 Task: Create Workspace Inbound Marketing Agencies Workspace description Create and manage company-wide innovation and R&D programs. Workspace type Engineering-IT
Action: Mouse moved to (340, 75)
Screenshot: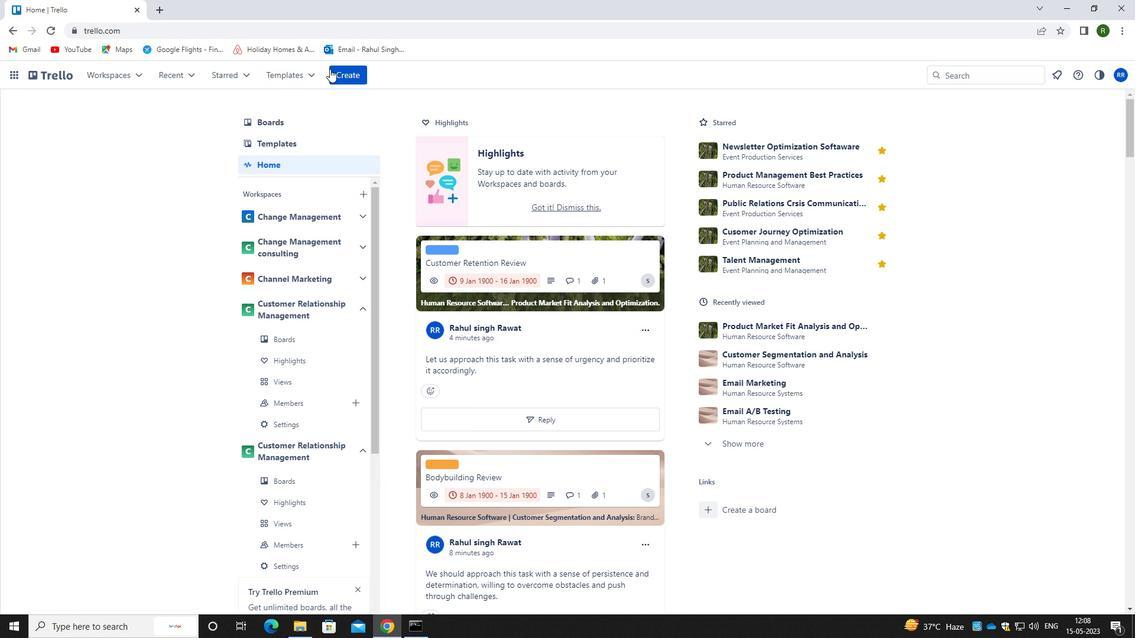 
Action: Mouse pressed left at (340, 75)
Screenshot: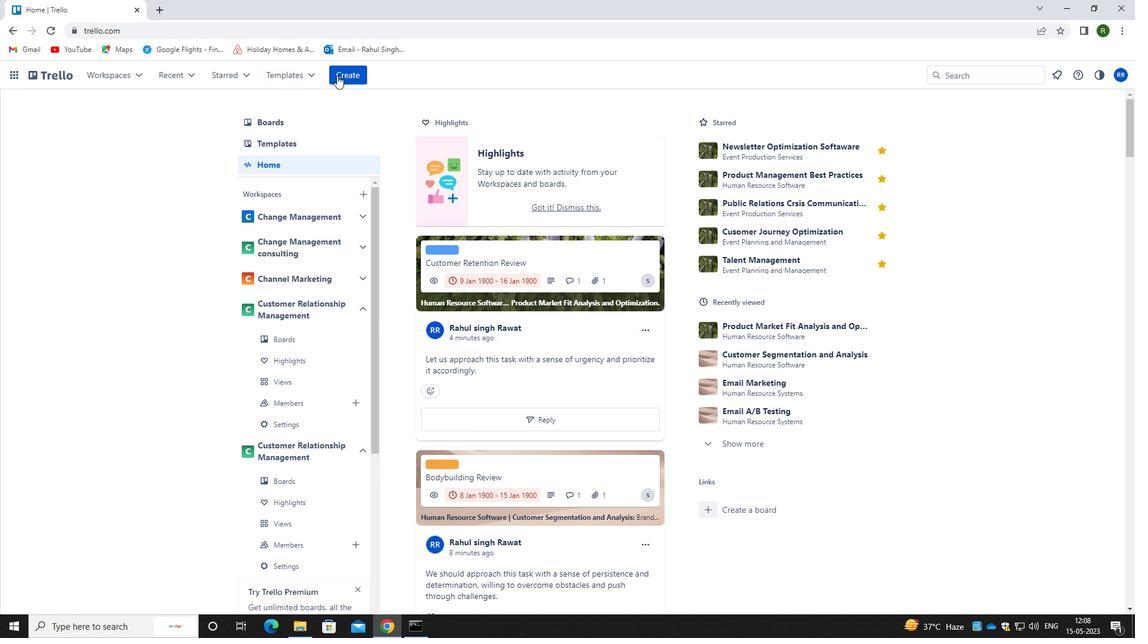 
Action: Mouse moved to (409, 204)
Screenshot: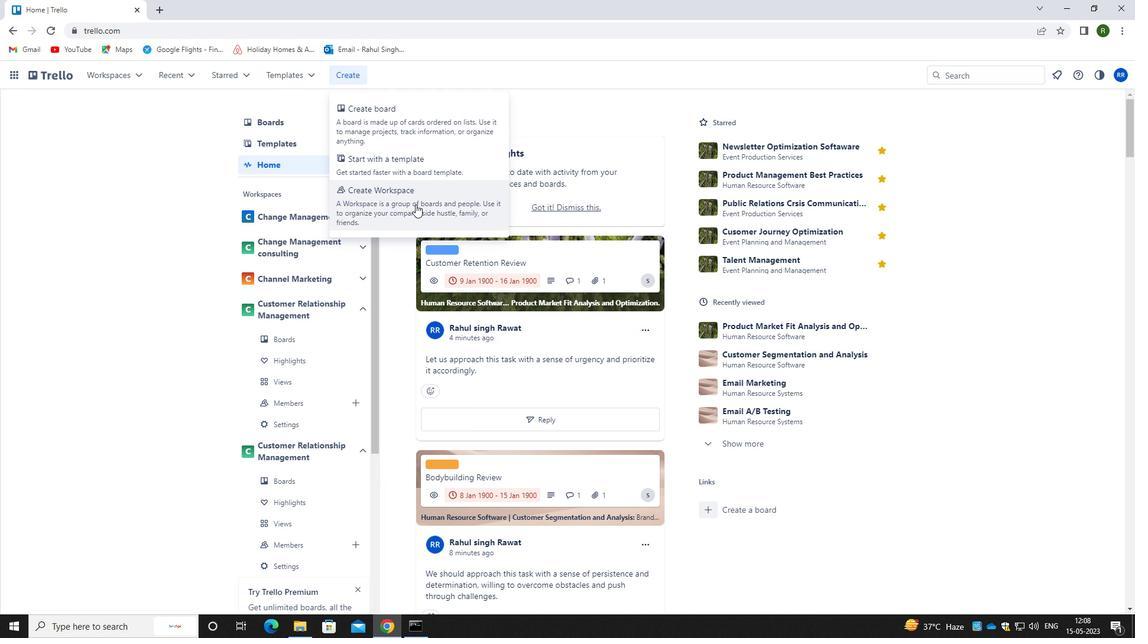 
Action: Mouse pressed left at (409, 204)
Screenshot: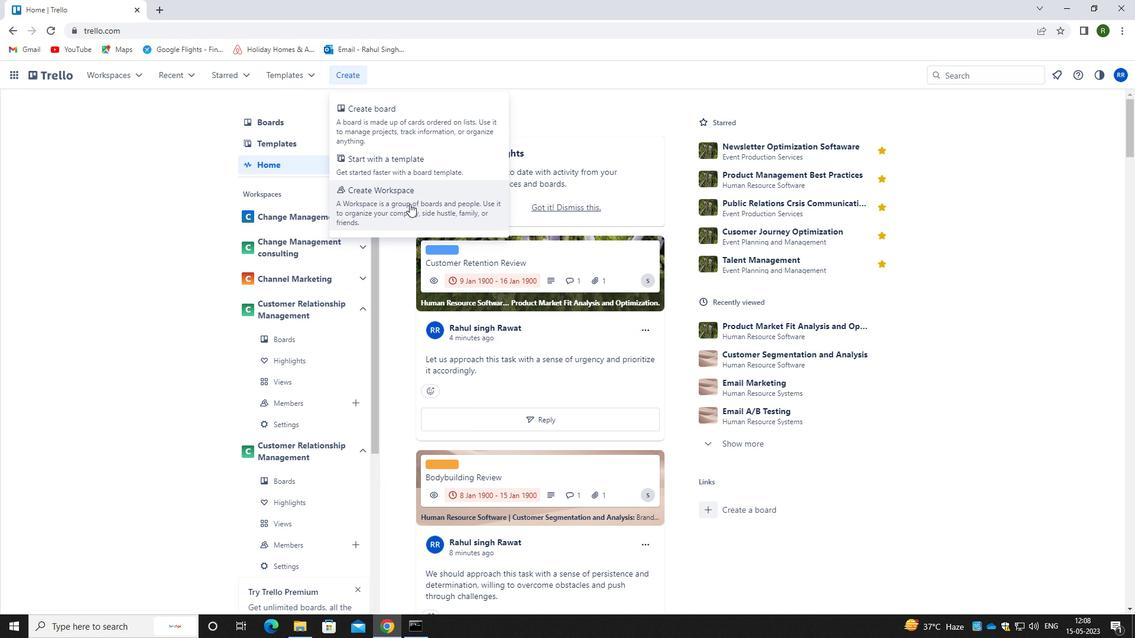 
Action: Mouse moved to (389, 213)
Screenshot: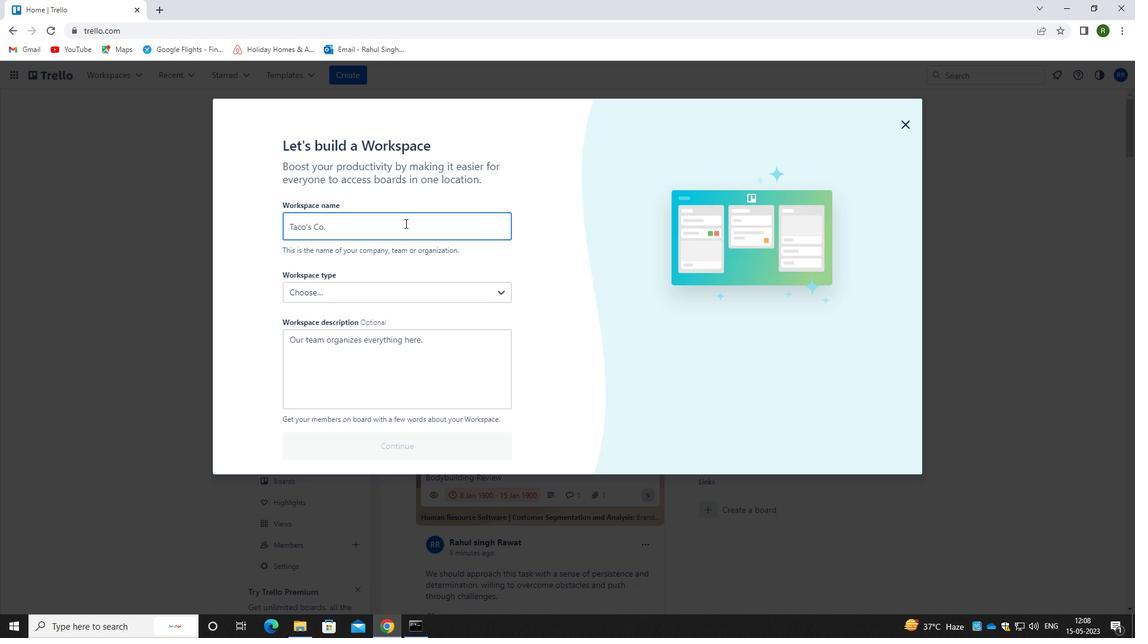 
Action: Key pressed <Key.caps_lock>i<Key.caps_lock>nbound<Key.space><Key.caps_lock>m<Key.caps_lock>arketing<Key.space><Key.caps_lock>a<Key.caps_lock>genscire<Key.backspace><Key.backspace>es
Screenshot: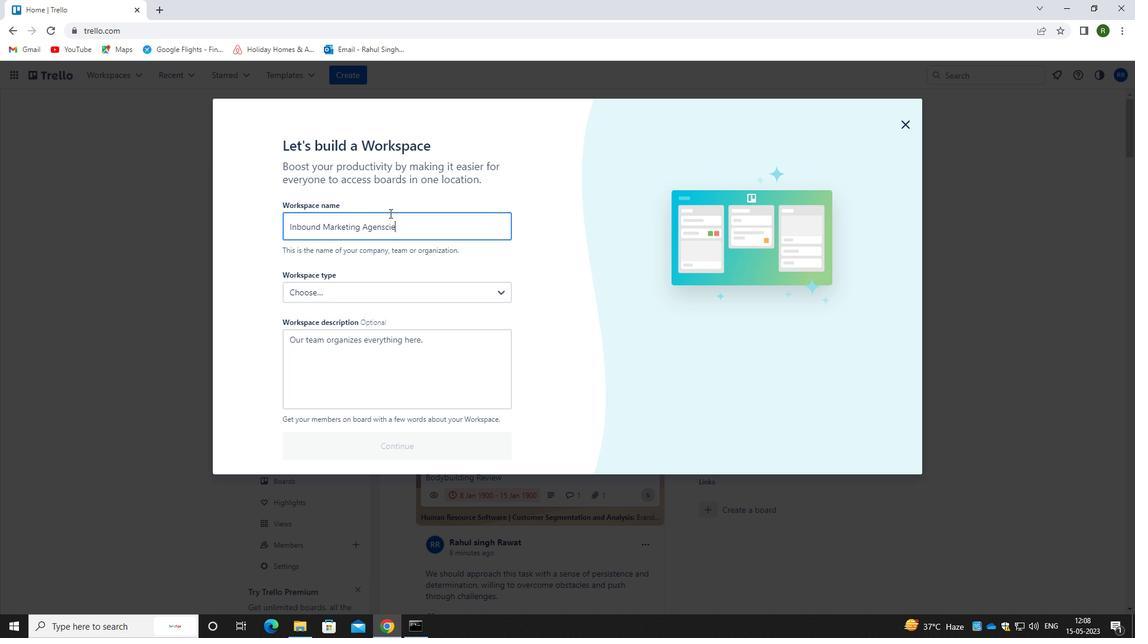 
Action: Mouse moved to (412, 251)
Screenshot: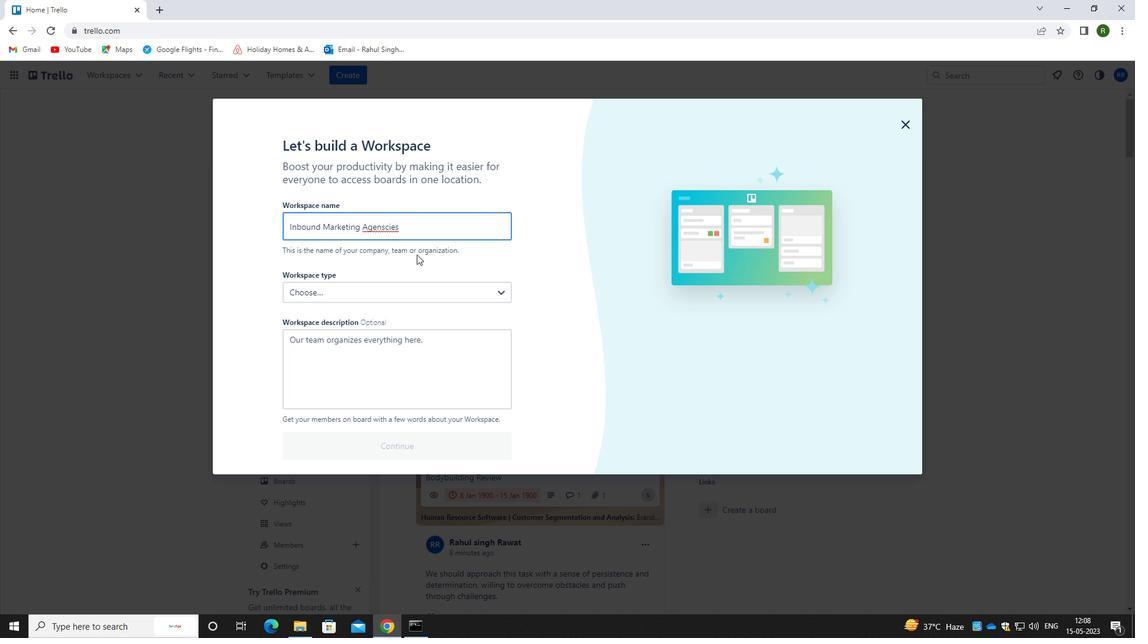 
Action: Key pressed <Key.backspace><Key.backspace><Key.backspace><Key.backspace><Key.backspace>cies
Screenshot: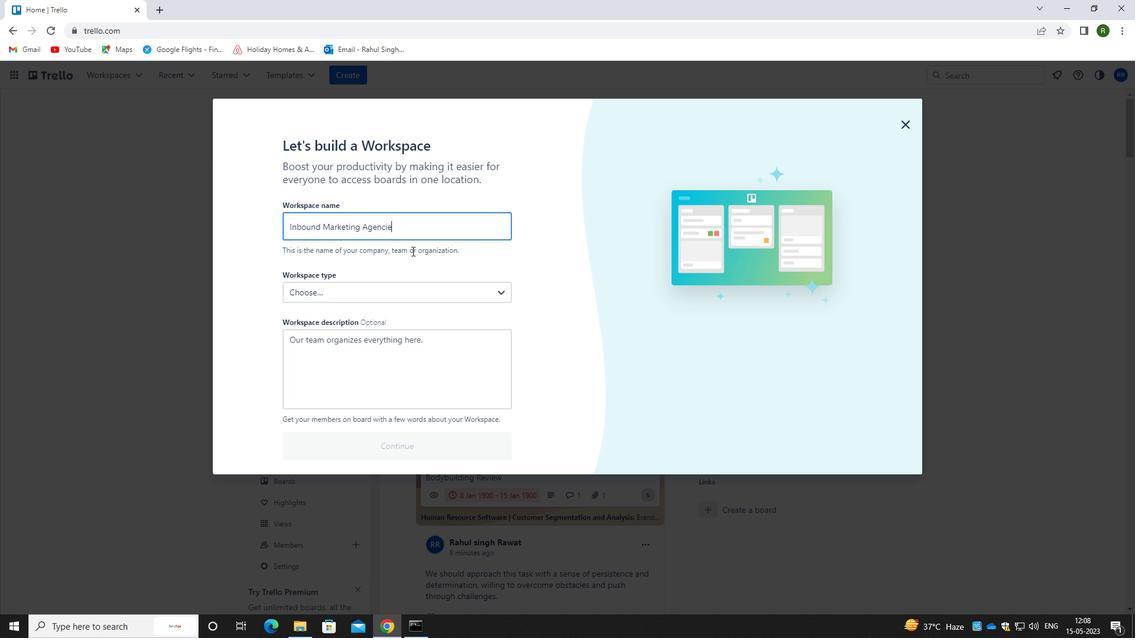 
Action: Mouse moved to (366, 370)
Screenshot: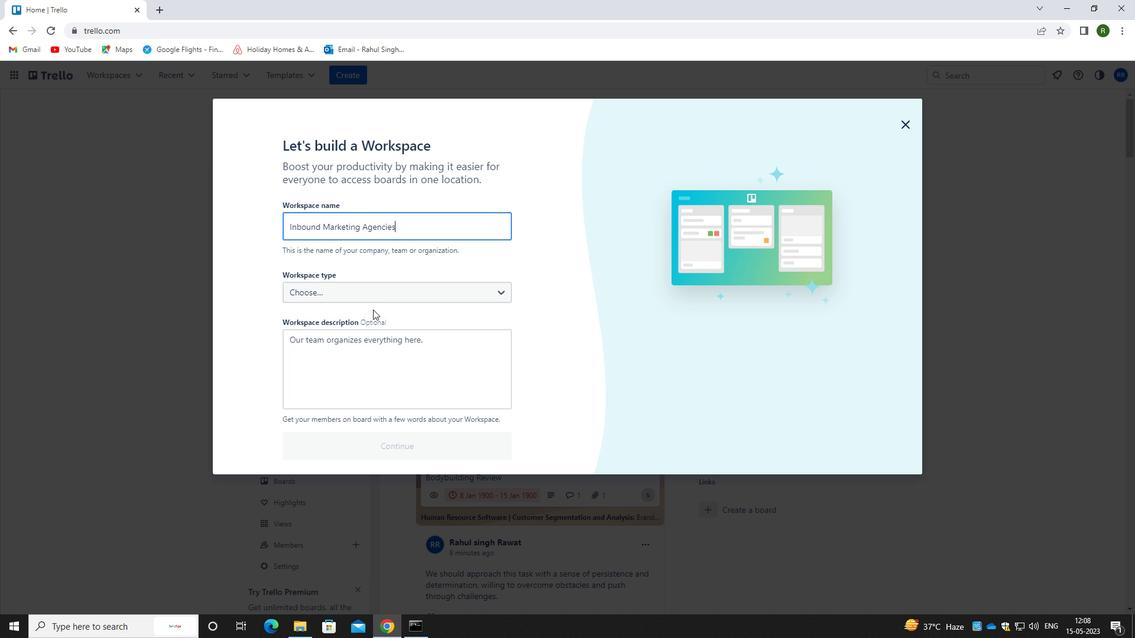 
Action: Mouse pressed left at (366, 370)
Screenshot: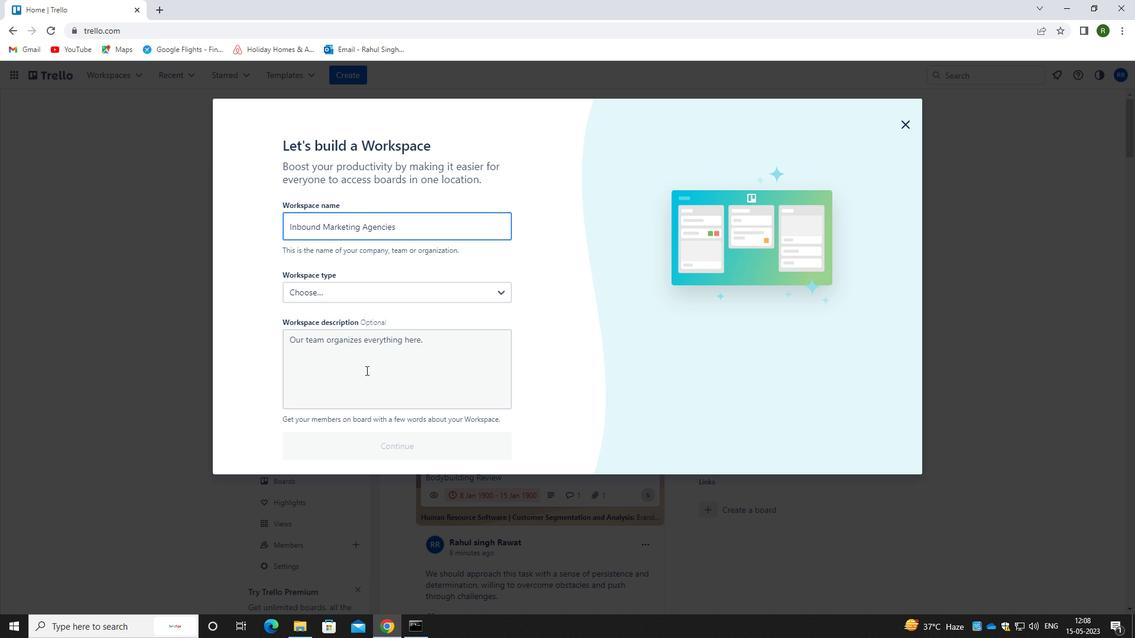 
Action: Key pressed <Key.caps_lock>m<Key.backspace>c<Key.caps_lock>reate<Key.space>and<Key.space>mang<Key.backspace>age<Key.space>company-wide<Key.space>innvation<Key.space>and<Key.space><Key.caps_lock>r<Key.shift><Key.shift><Key.shift><Key.shift><Key.shift><Key.shift><Key.shift><Key.shift><Key.shift><Key.shift><Key.shift><Key.shift><Key.shift><Key.shift><Key.shift><Key.shift><Key.shift><Key.shift><Key.shift><Key.shift><Key.shift><Key.shift><Key.shift><Key.shift><Key.shift><Key.shift><Key.shift><Key.shift><Key.shift><Key.shift><Key.shift><Key.shift><Key.shift><Key.shift><Key.shift><Key.shift><Key.shift><Key.shift><Key.shift><Key.shift><Key.shift><Key.shift><Key.shift><Key.shift><Key.shift><Key.shift>&<Key.shift>D<Key.space>PROG<Key.backspace><Key.backspace><Key.backspace><Key.backspace><Key.caps_lock>P<Key.backspace><Key.backspace><Key.backspace><Key.shift>D<Key.space>PROGRAMMS
Screenshot: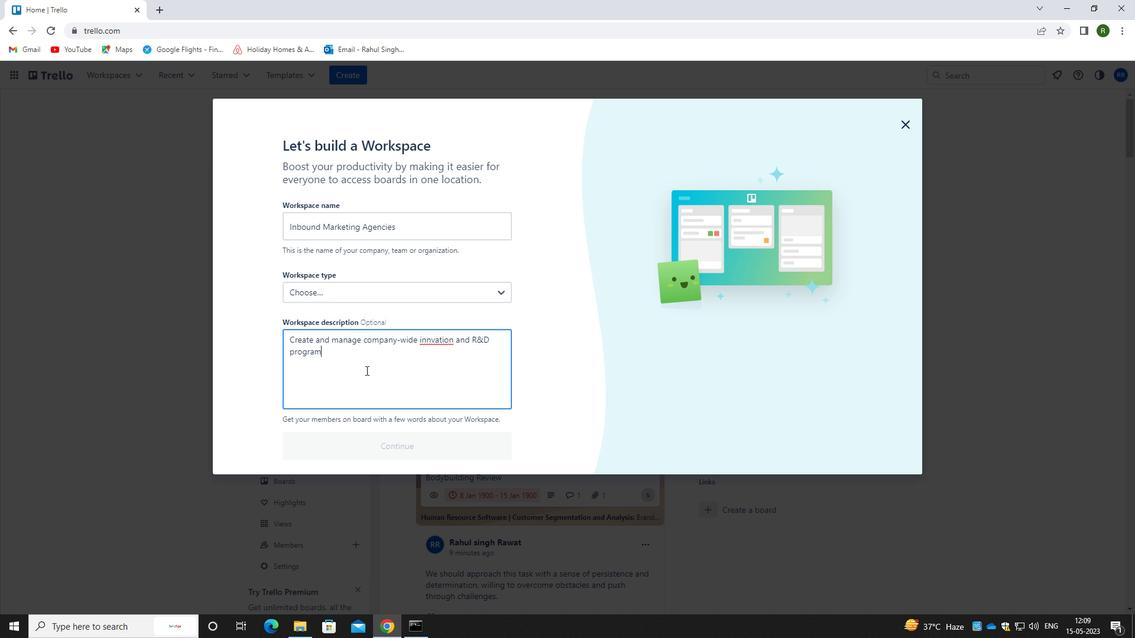 
Action: Mouse moved to (438, 338)
Screenshot: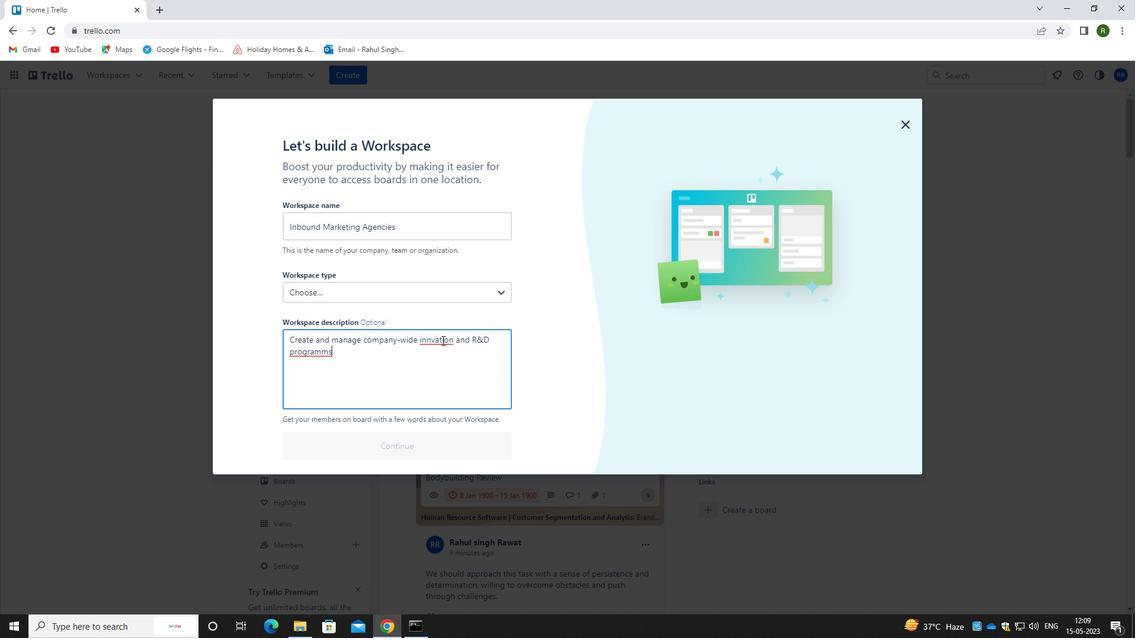 
Action: Mouse pressed left at (438, 338)
Screenshot: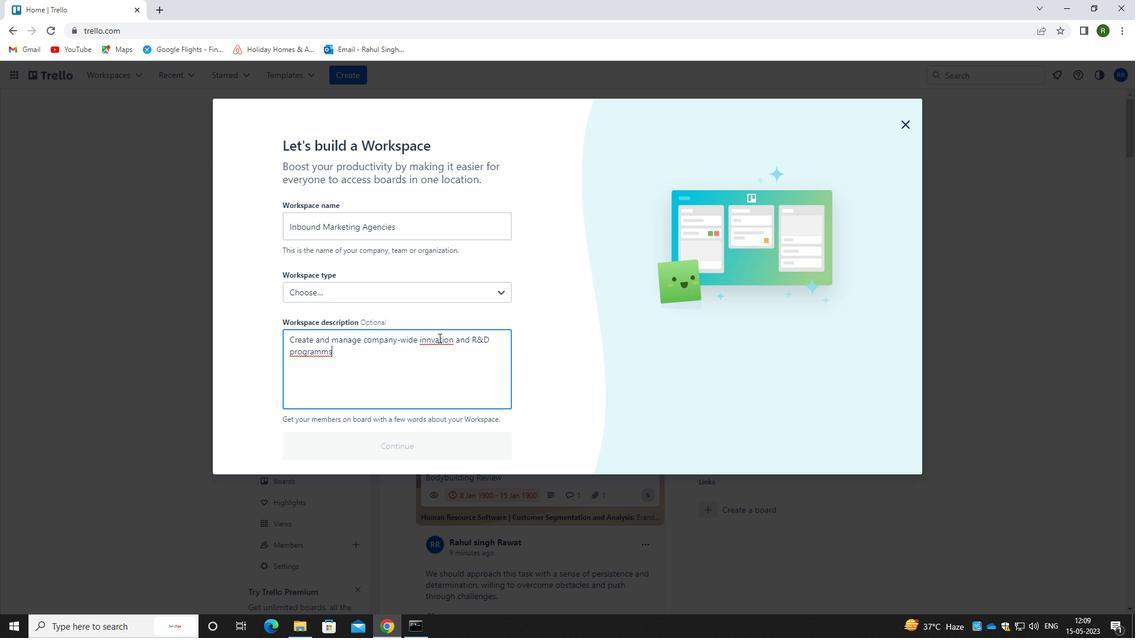 
Action: Mouse moved to (440, 338)
Screenshot: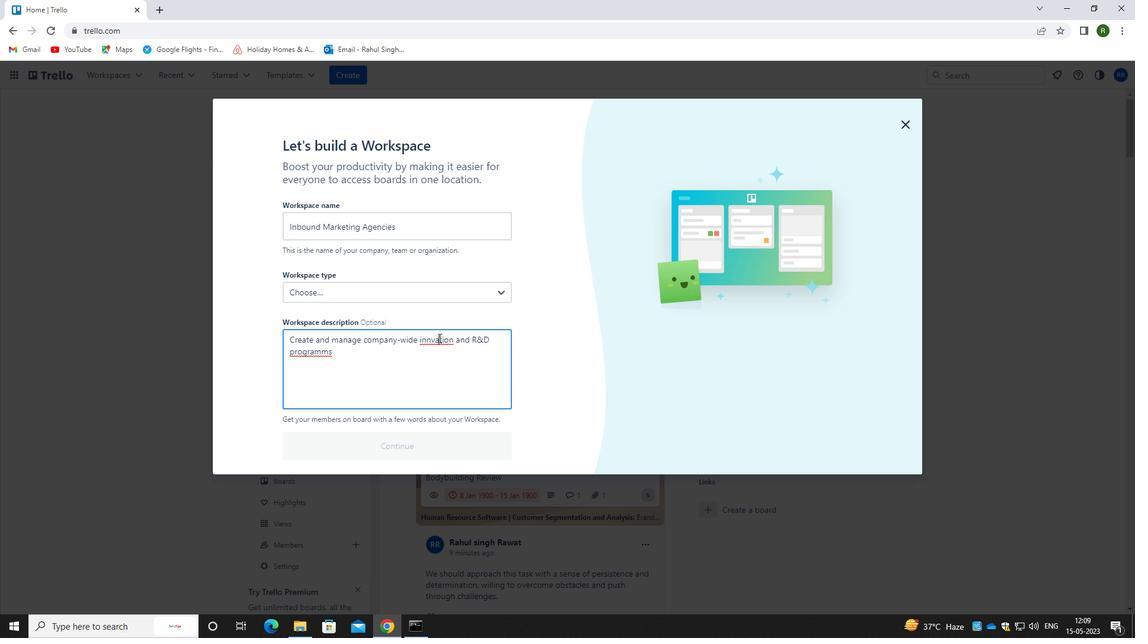 
Action: Key pressed <Key.backspace>OV
Screenshot: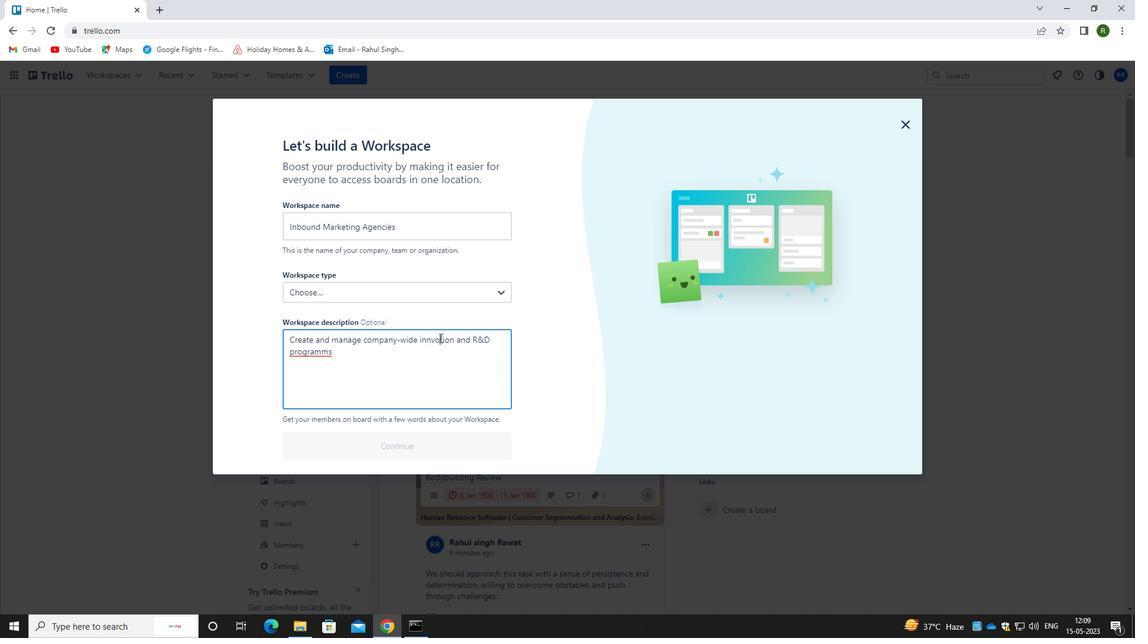 
Action: Mouse moved to (460, 378)
Screenshot: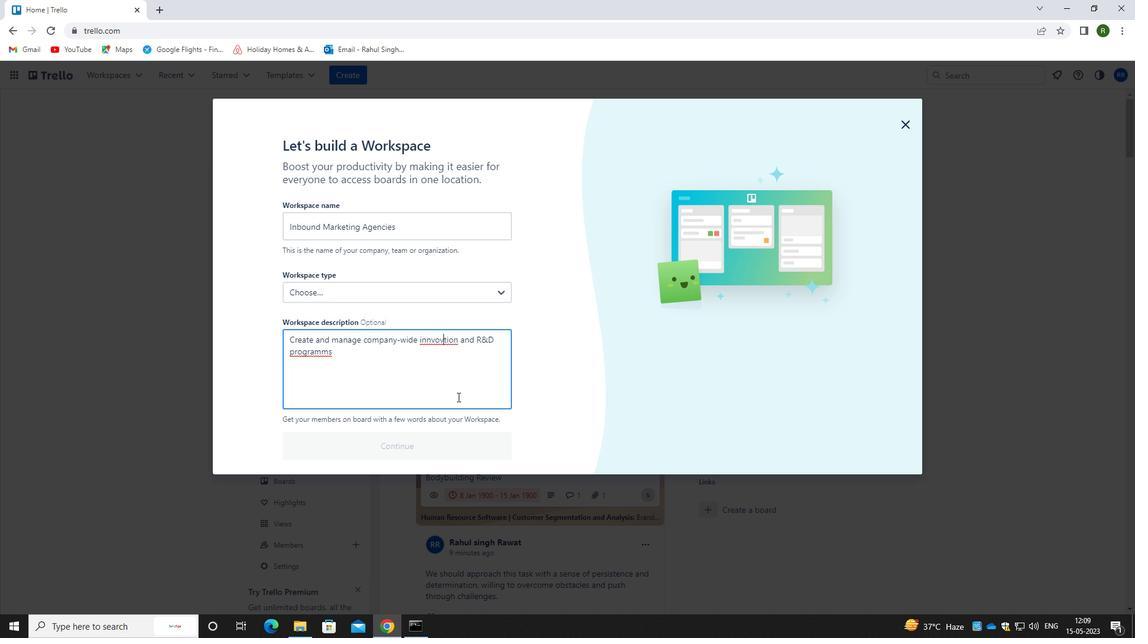
Action: Key pressed <Key.backspace>
Screenshot: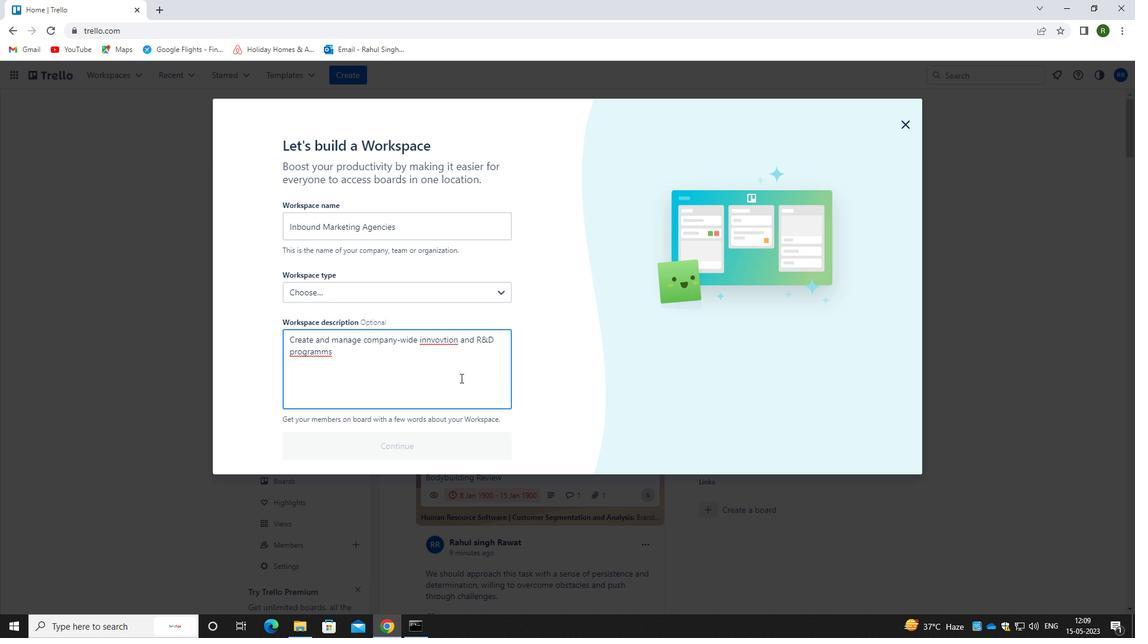 
Action: Mouse moved to (438, 380)
Screenshot: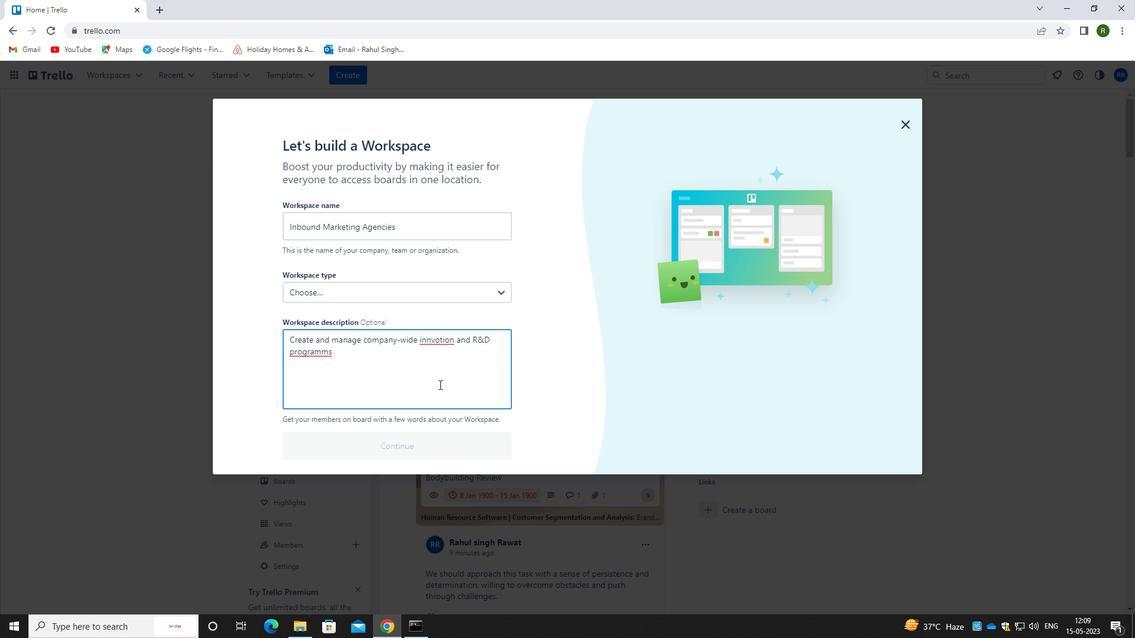 
Action: Key pressed <Key.backspace><Key.backspace>OV
Screenshot: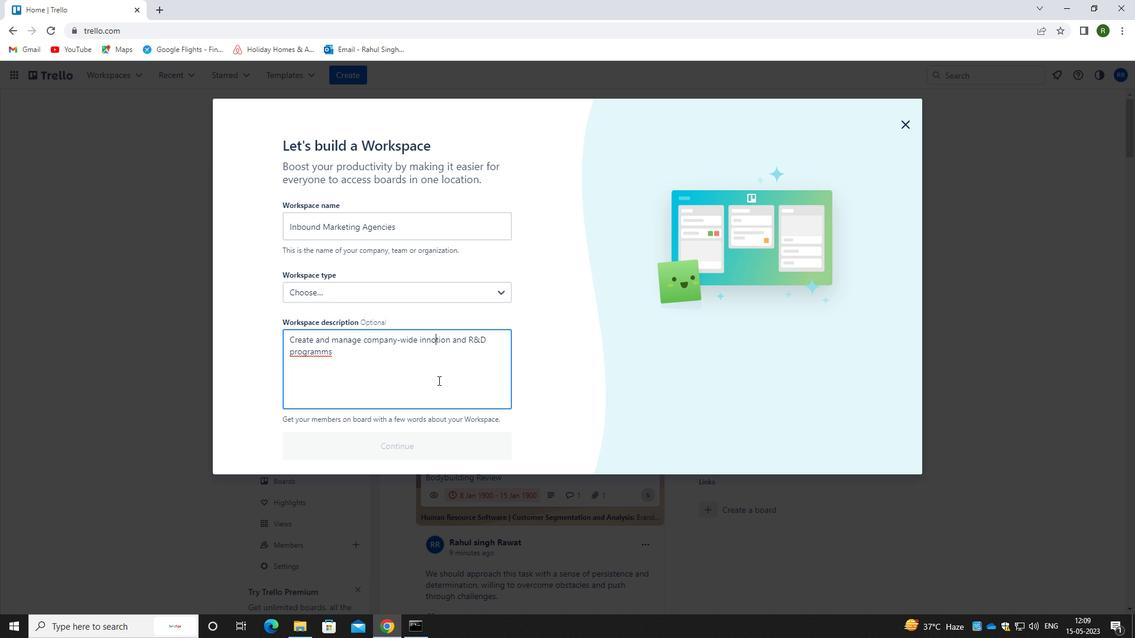 
Action: Mouse moved to (341, 357)
Screenshot: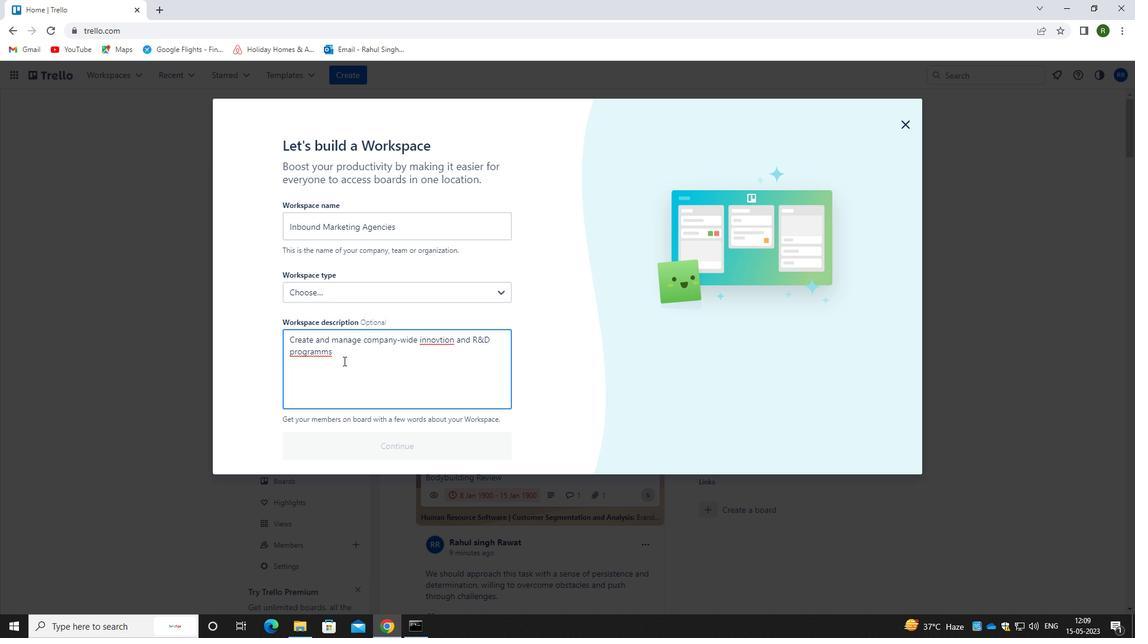 
Action: Mouse pressed left at (341, 357)
Screenshot: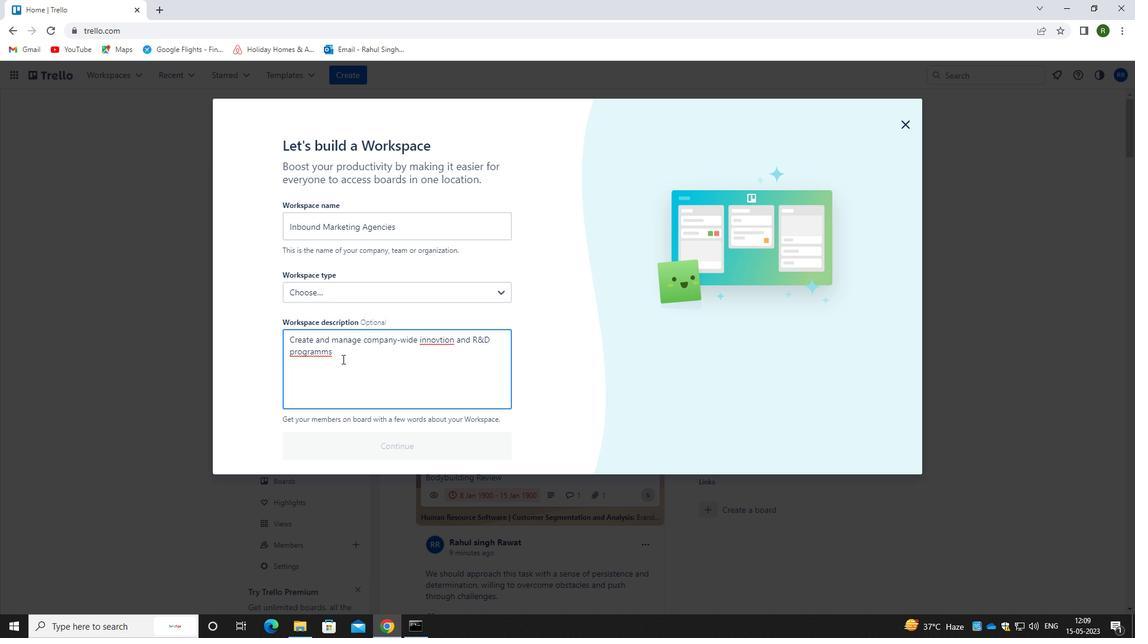 
Action: Key pressed <Key.backspace><Key.backspace>S
Screenshot: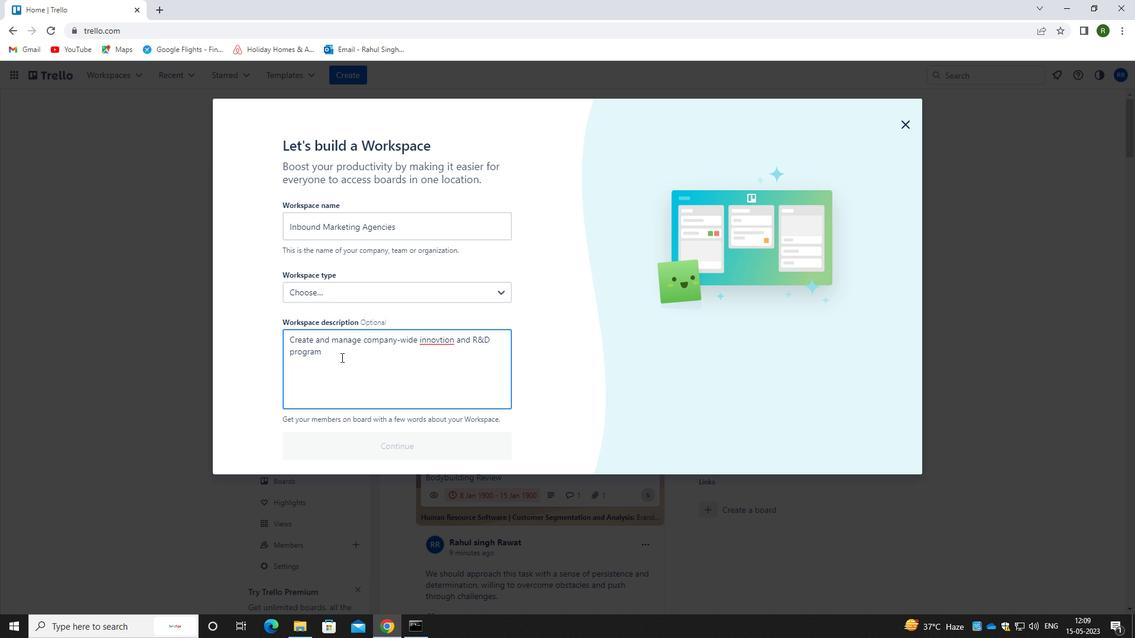 
Action: Mouse moved to (336, 291)
Screenshot: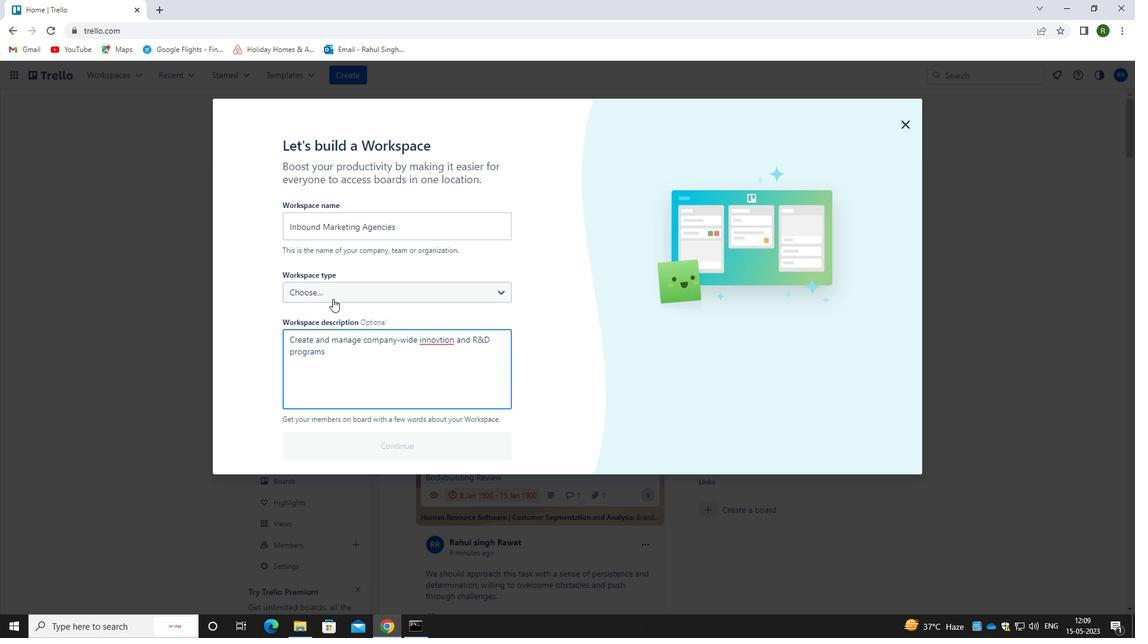 
Action: Mouse pressed left at (336, 291)
Screenshot: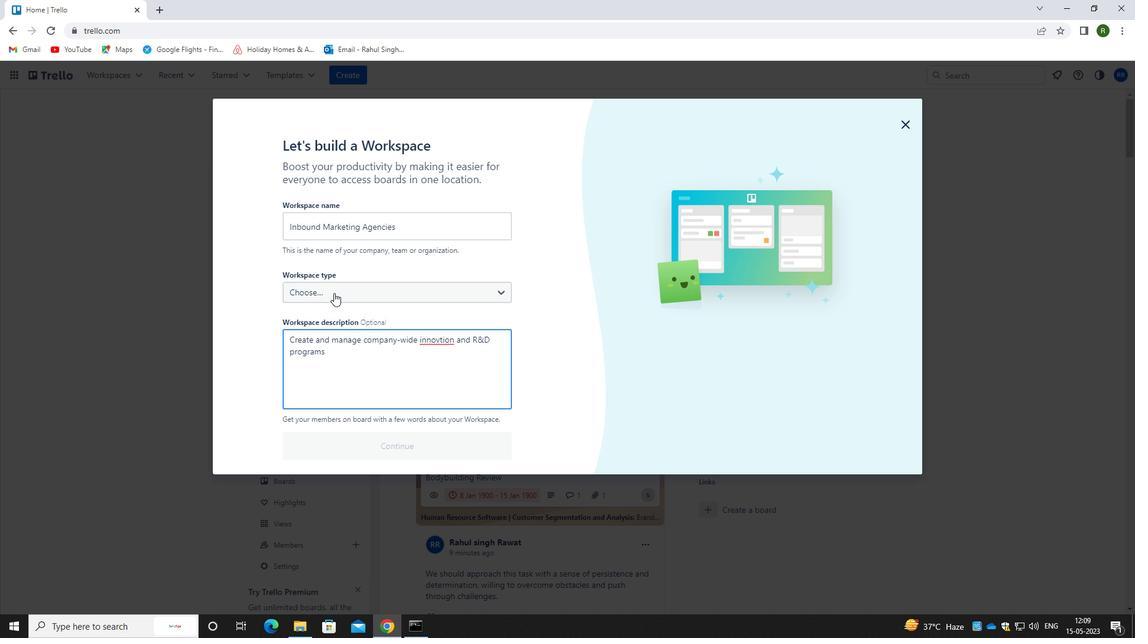 
Action: Mouse moved to (351, 378)
Screenshot: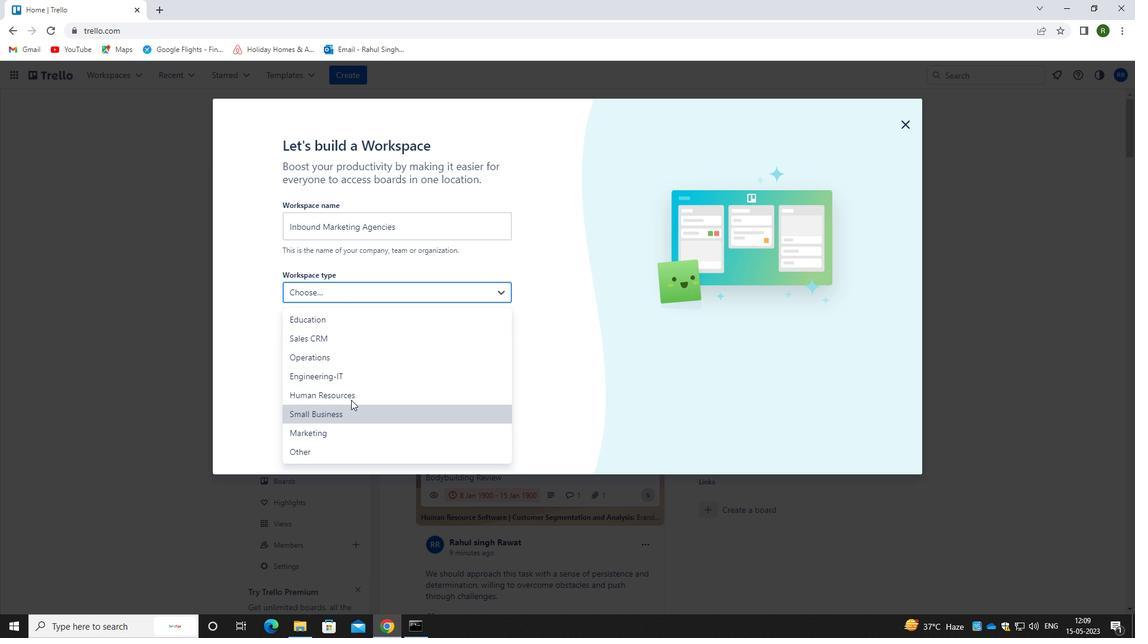 
Action: Mouse pressed left at (351, 378)
Screenshot: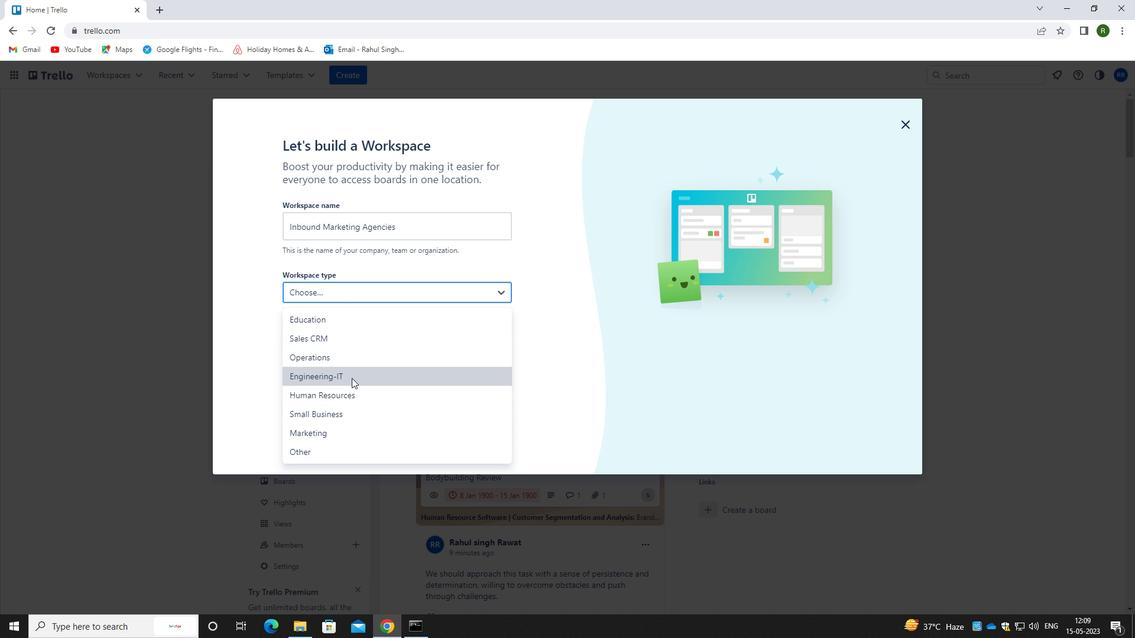 
Action: Mouse moved to (339, 448)
Screenshot: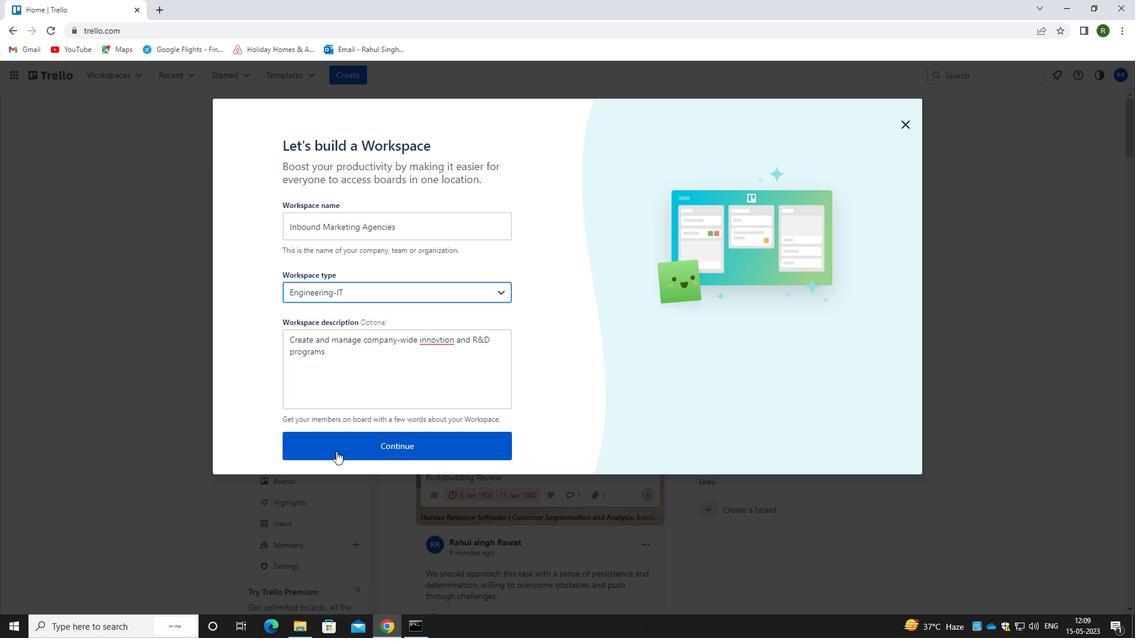 
Action: Mouse pressed left at (339, 448)
Screenshot: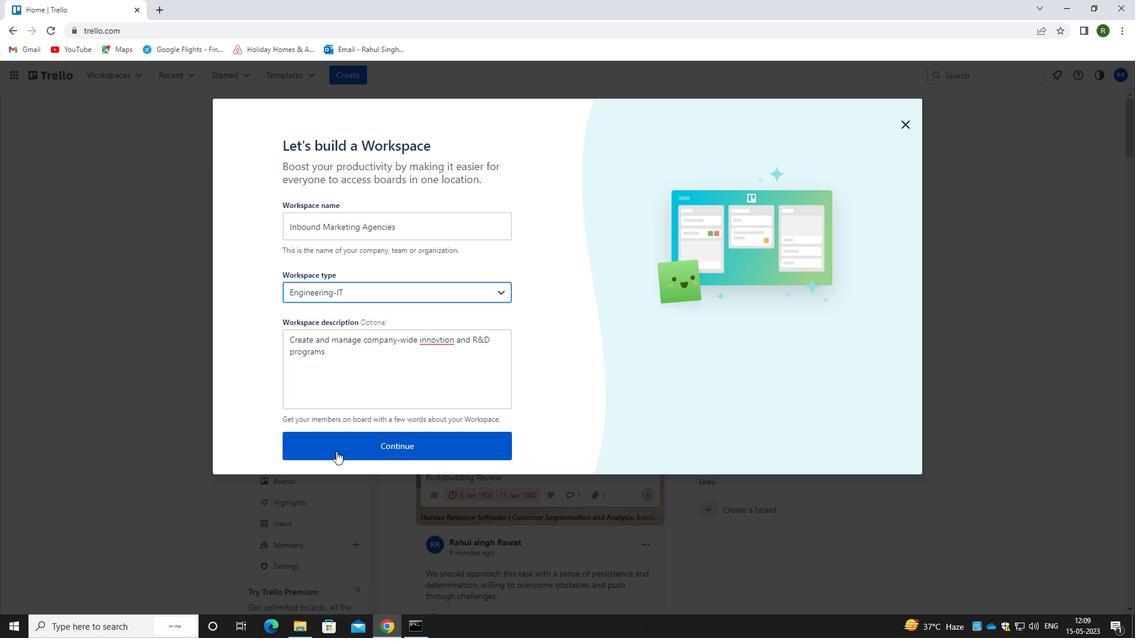 
Action: Mouse moved to (403, 324)
Screenshot: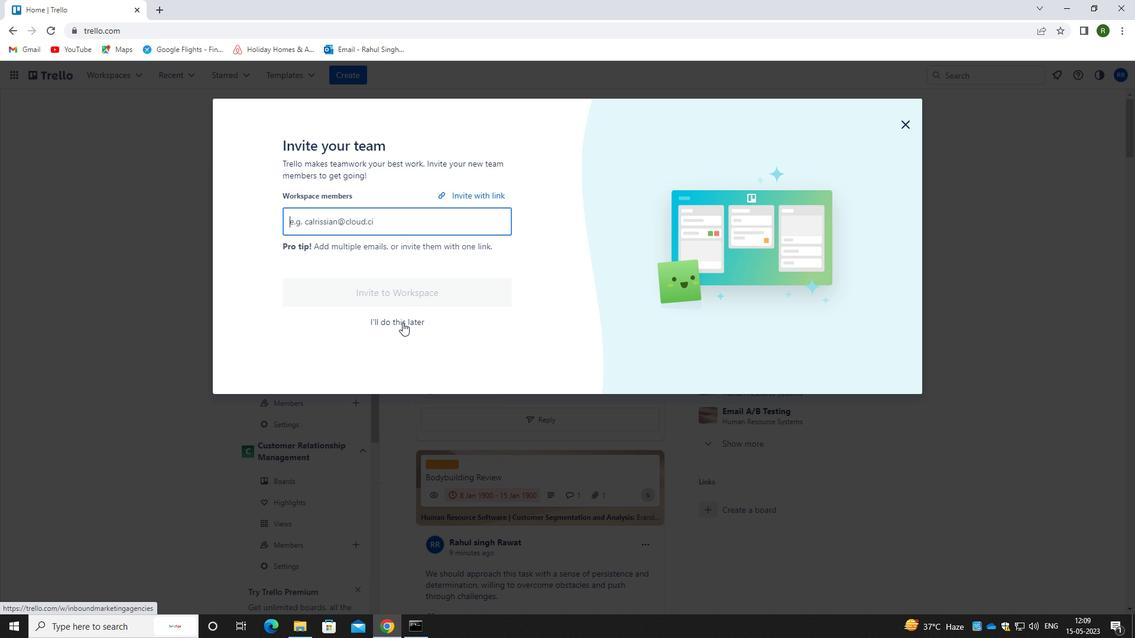 
Action: Mouse pressed left at (403, 324)
Screenshot: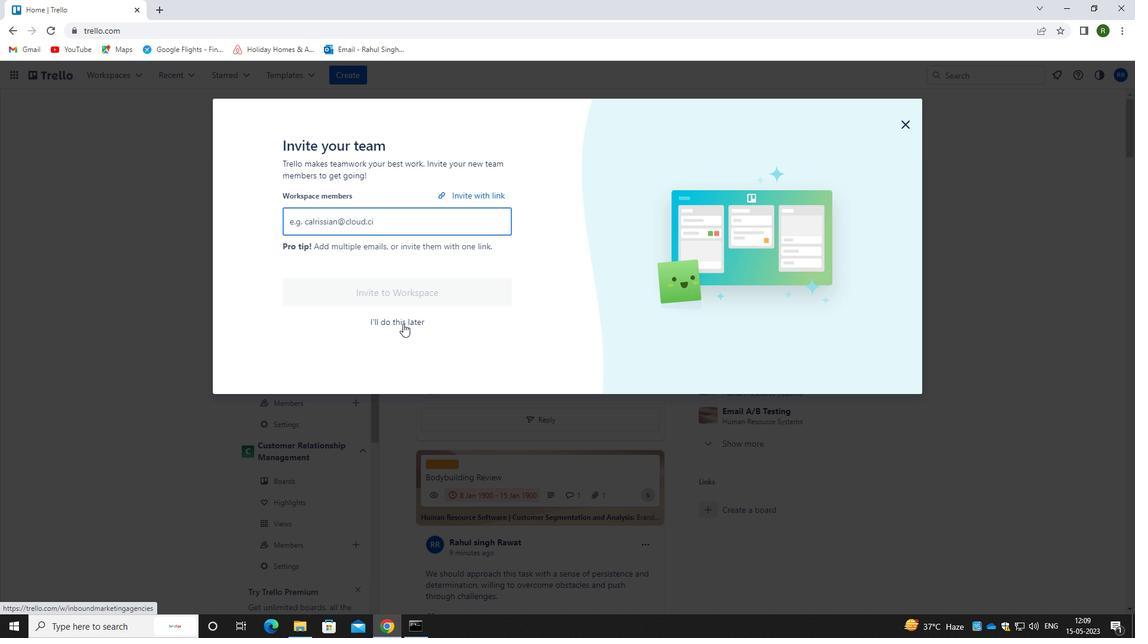 
Action: Mouse moved to (601, 253)
Screenshot: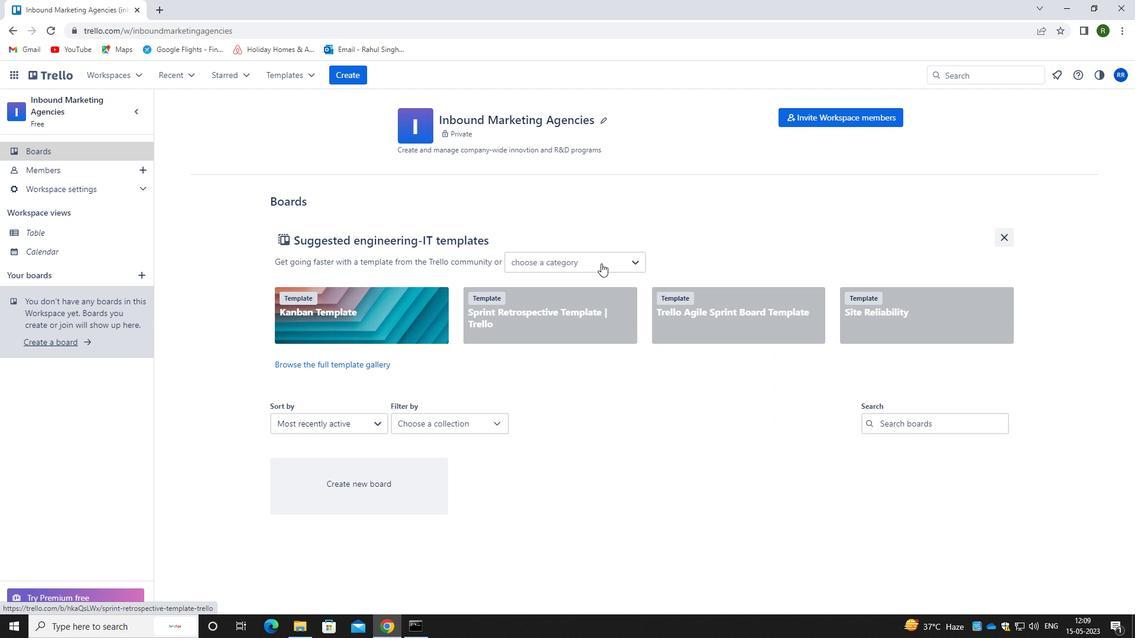 
